 Task: Look for properties with 4 bedrooms.
Action: Mouse moved to (538, 296)
Screenshot: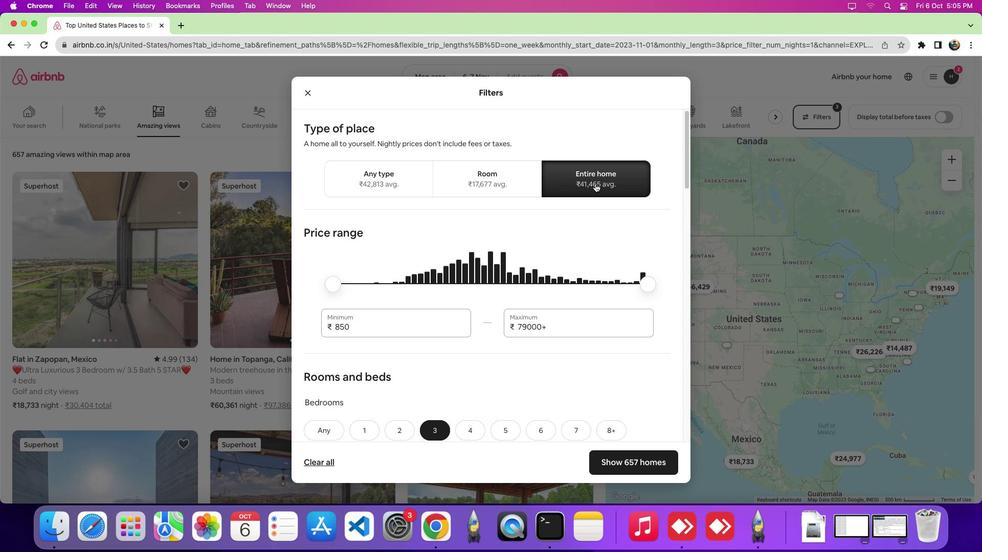 
Action: Mouse pressed left at (538, 296)
Screenshot: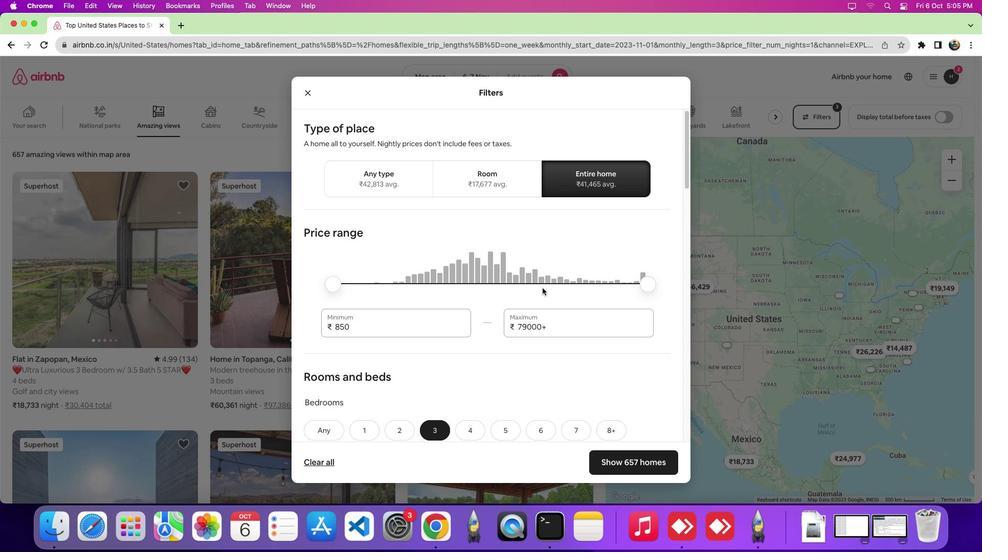 
Action: Mouse moved to (423, 346)
Screenshot: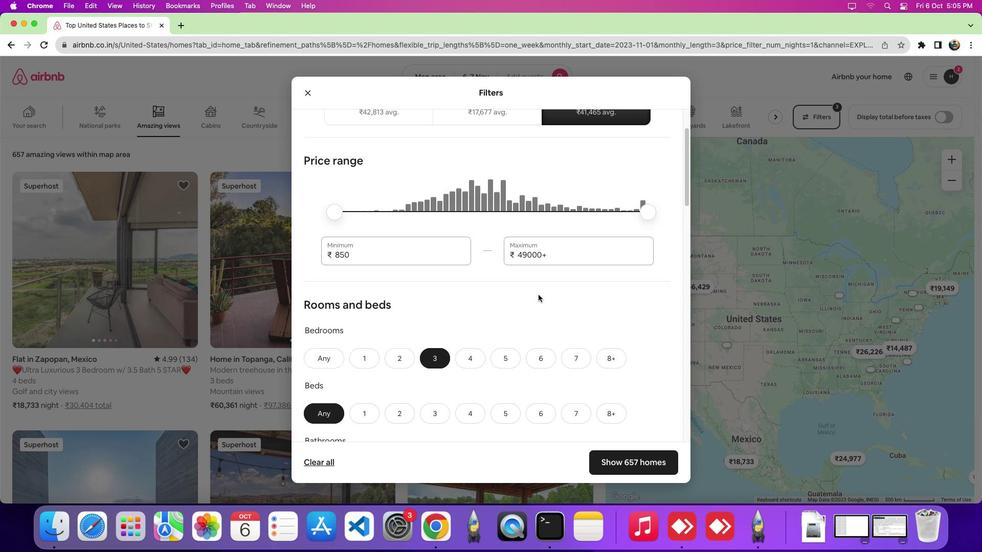 
Action: Mouse scrolled (423, 346) with delta (-667, 212)
Screenshot: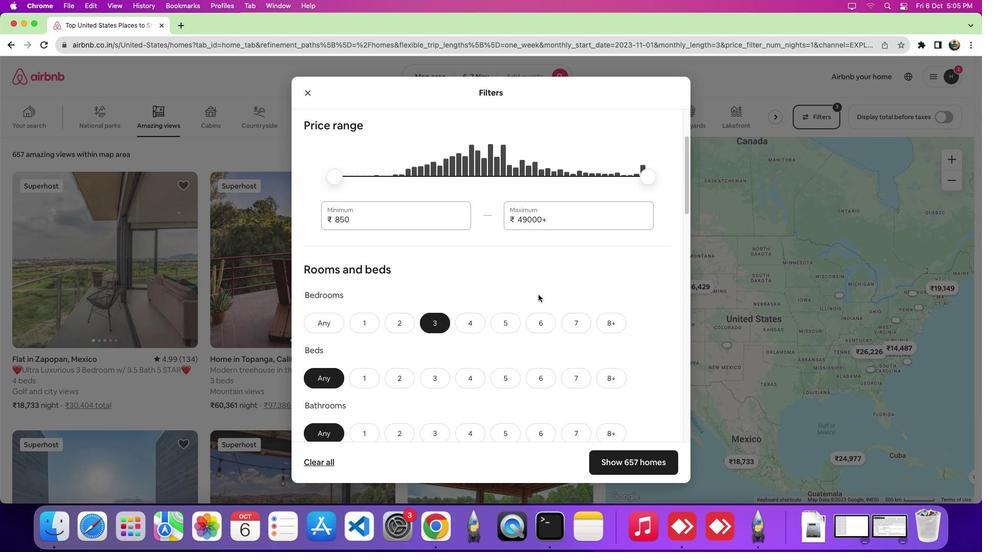 
Action: Mouse scrolled (423, 346) with delta (-667, 212)
Screenshot: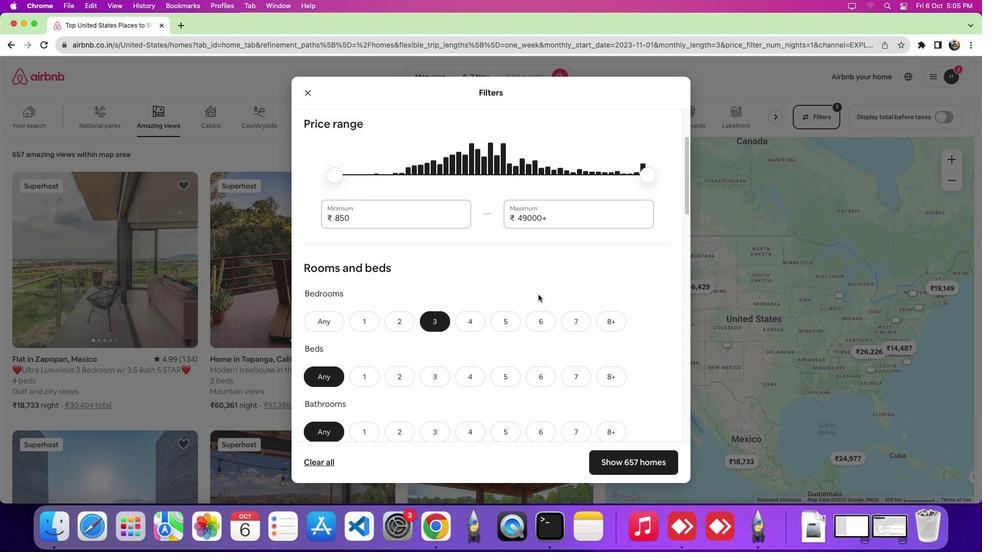 
Action: Mouse scrolled (423, 346) with delta (-667, 211)
Screenshot: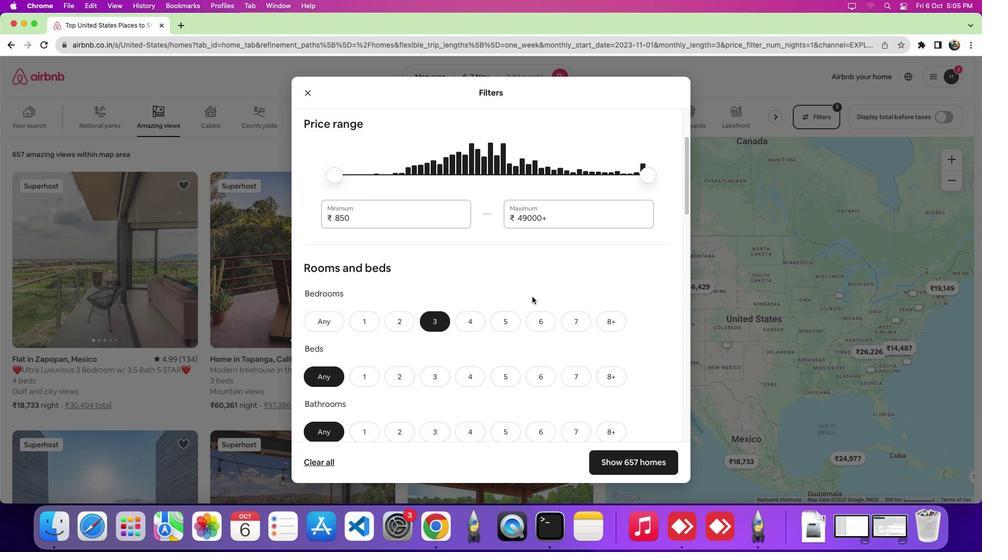 
Action: Mouse moved to (281, 356)
Screenshot: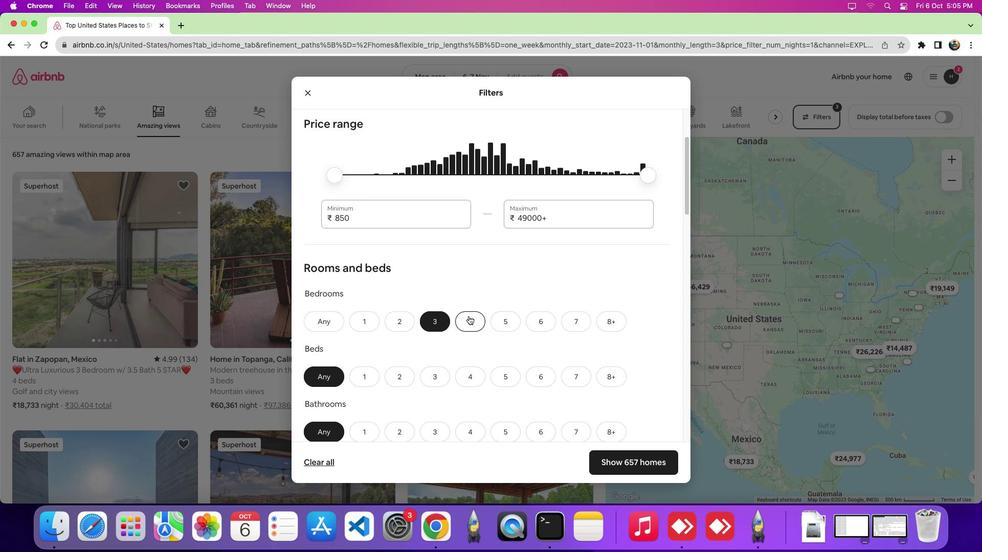 
Action: Mouse pressed left at (281, 356)
Screenshot: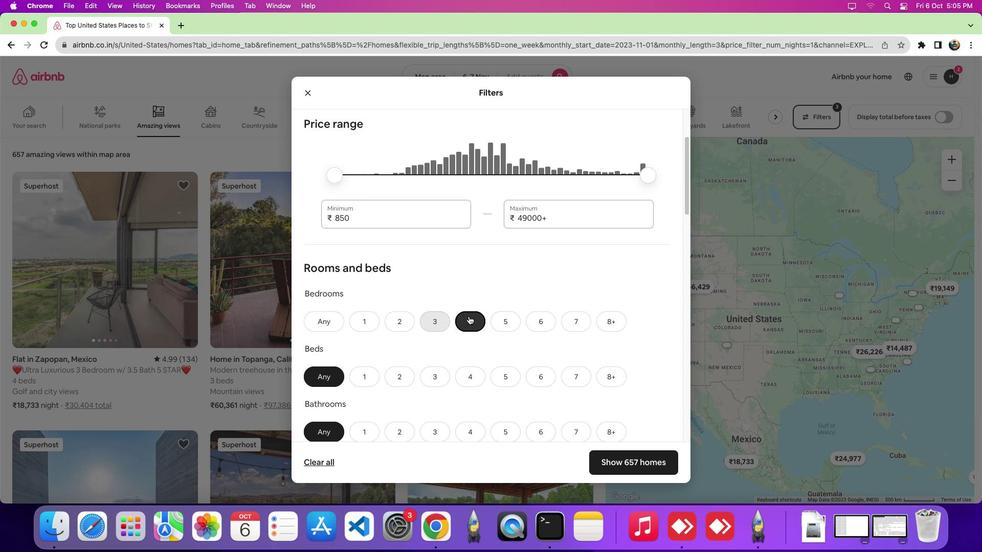 
Action: Mouse moved to (615, 423)
Screenshot: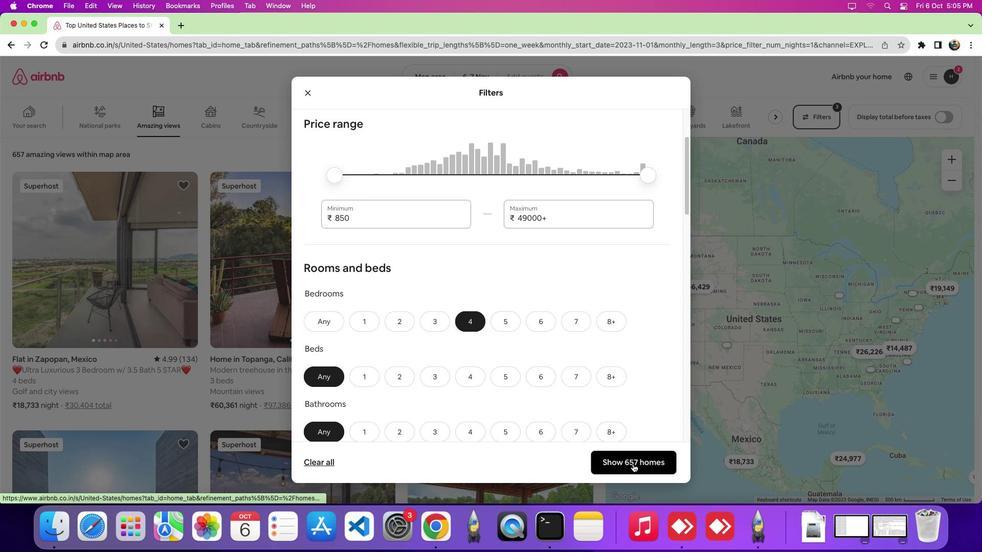 
Action: Mouse pressed left at (615, 423)
Screenshot: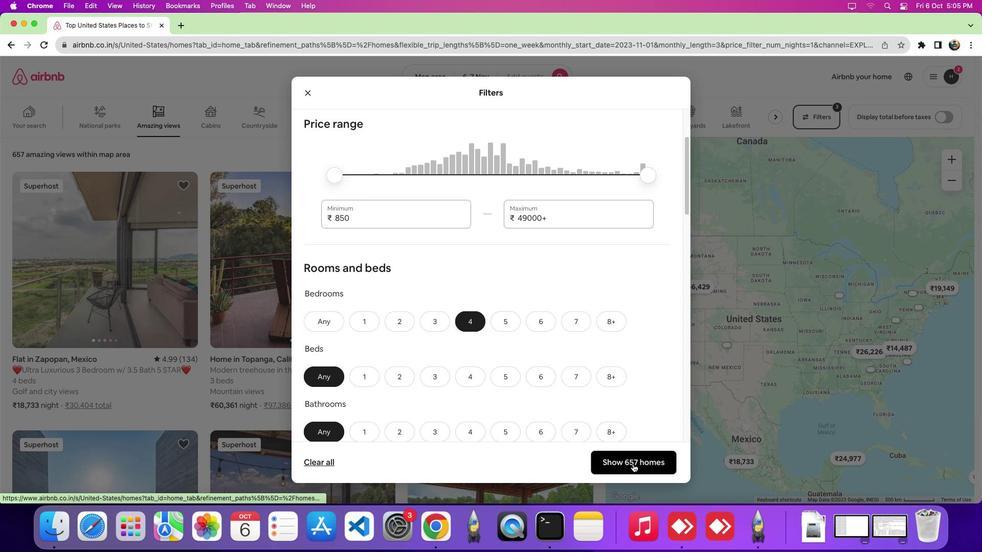 
Action: Mouse moved to (570, 379)
Screenshot: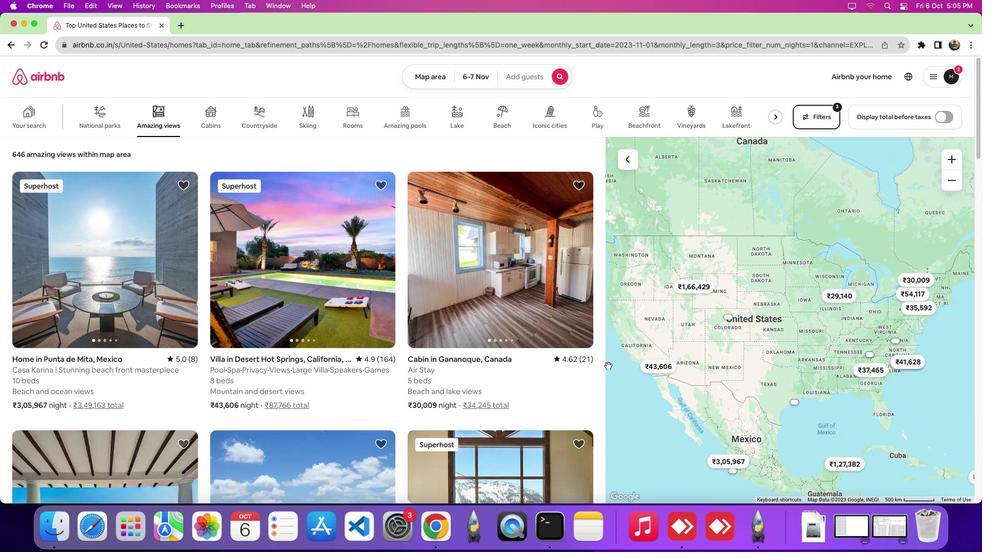 
